 Task: Search for events that have "markwilliam2@gmail.com" as a participant or an organizer.
Action: Mouse moved to (1078, 97)
Screenshot: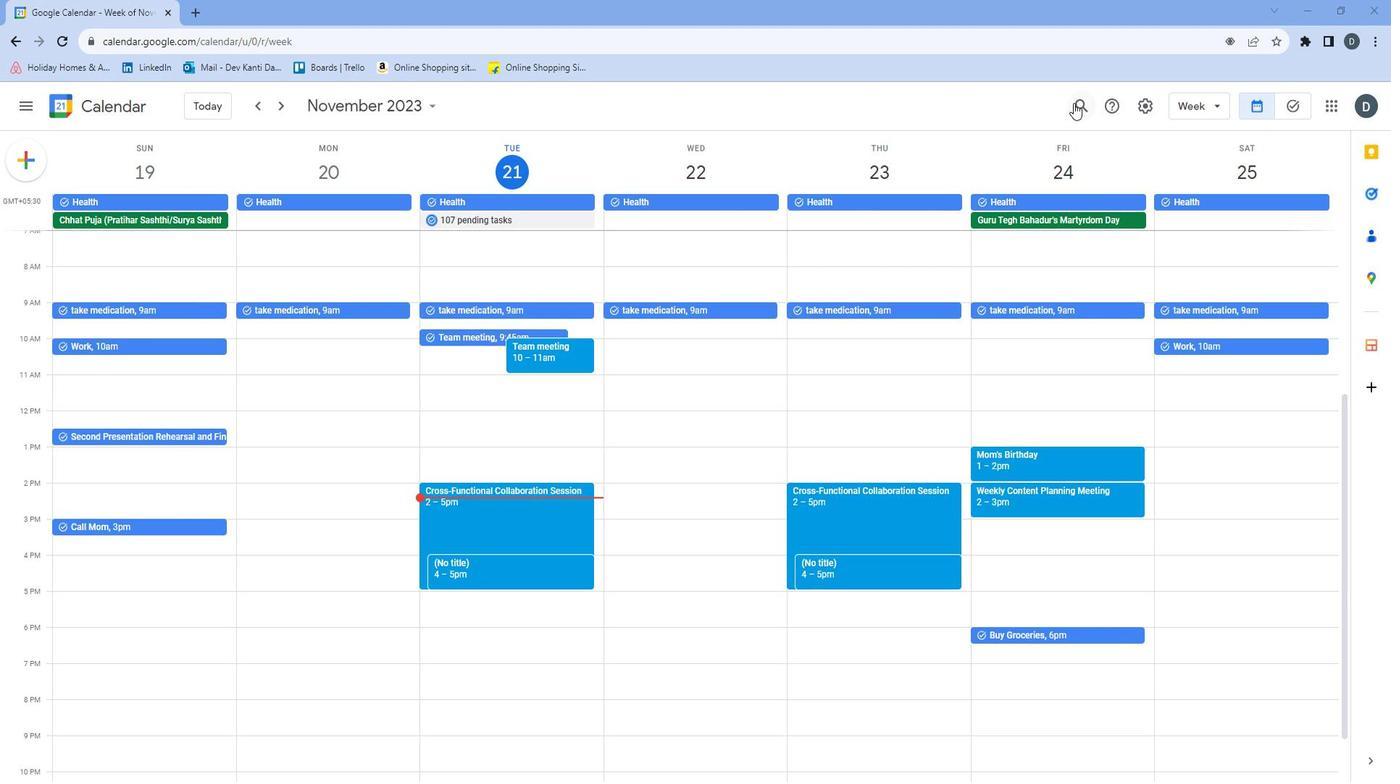 
Action: Mouse pressed left at (1078, 97)
Screenshot: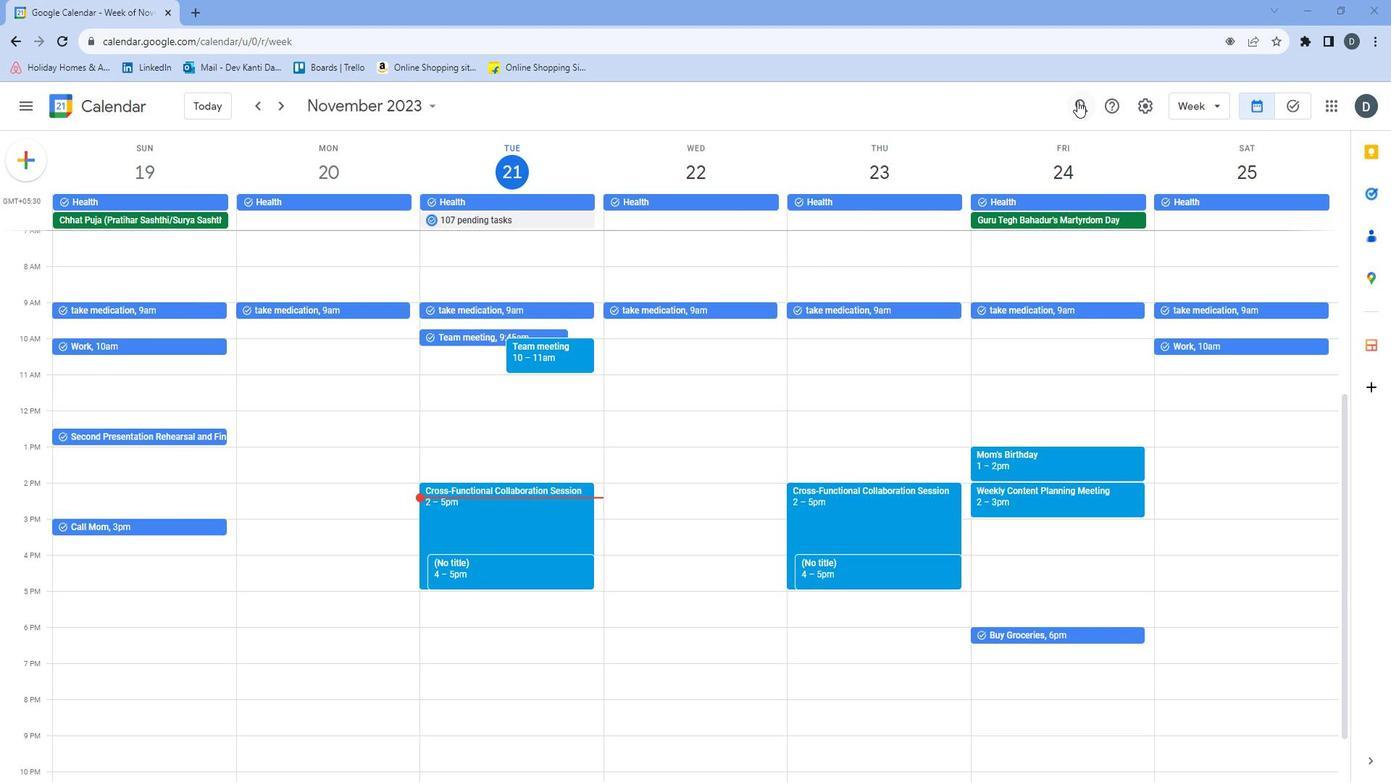 
Action: Mouse moved to (703, 106)
Screenshot: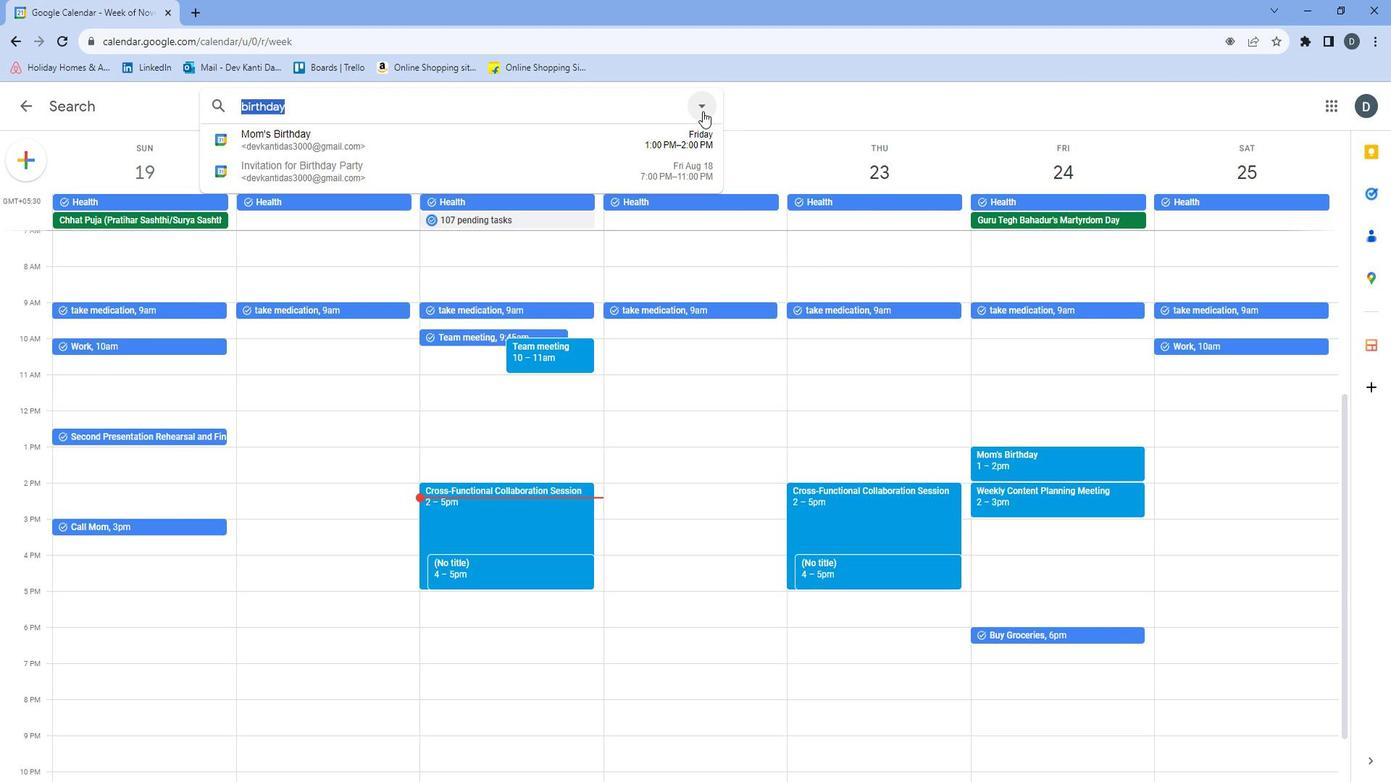
Action: Mouse pressed left at (703, 106)
Screenshot: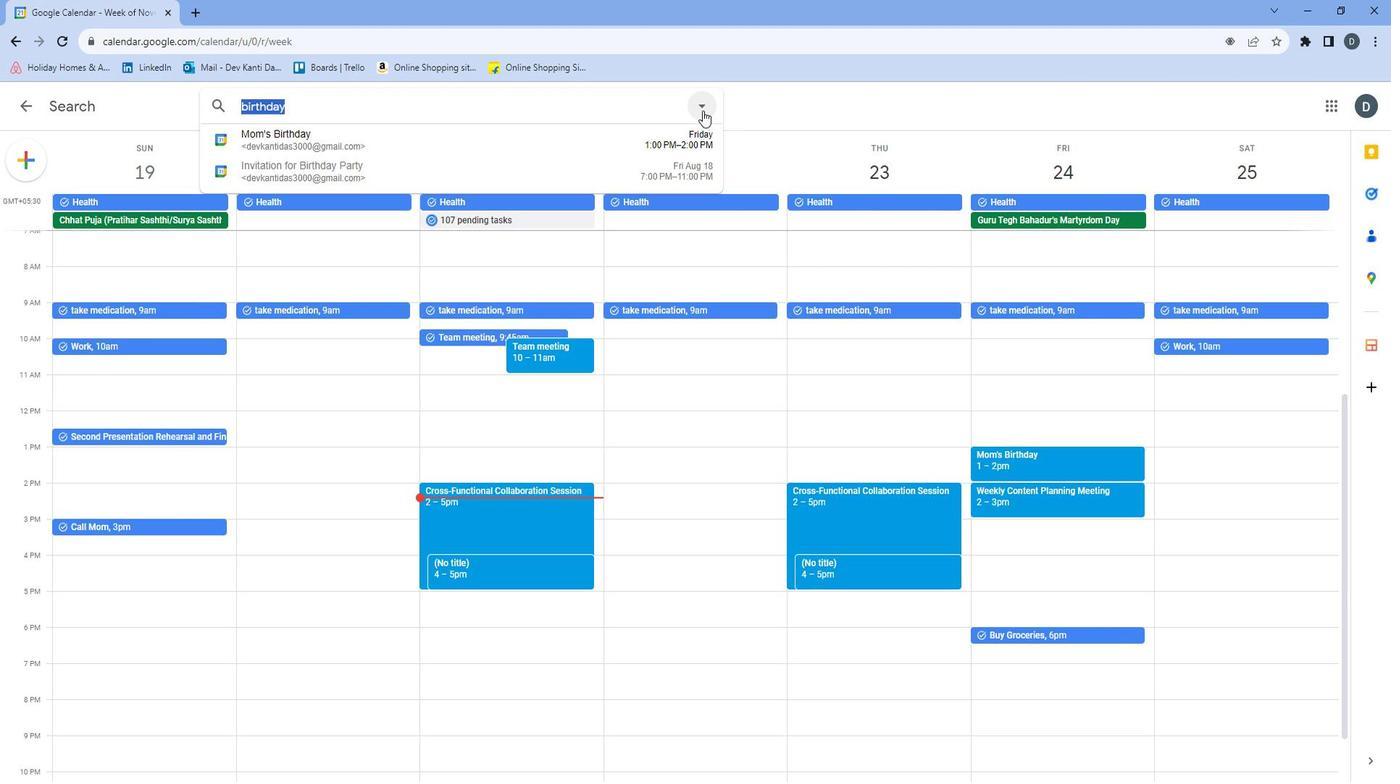 
Action: Mouse moved to (508, 213)
Screenshot: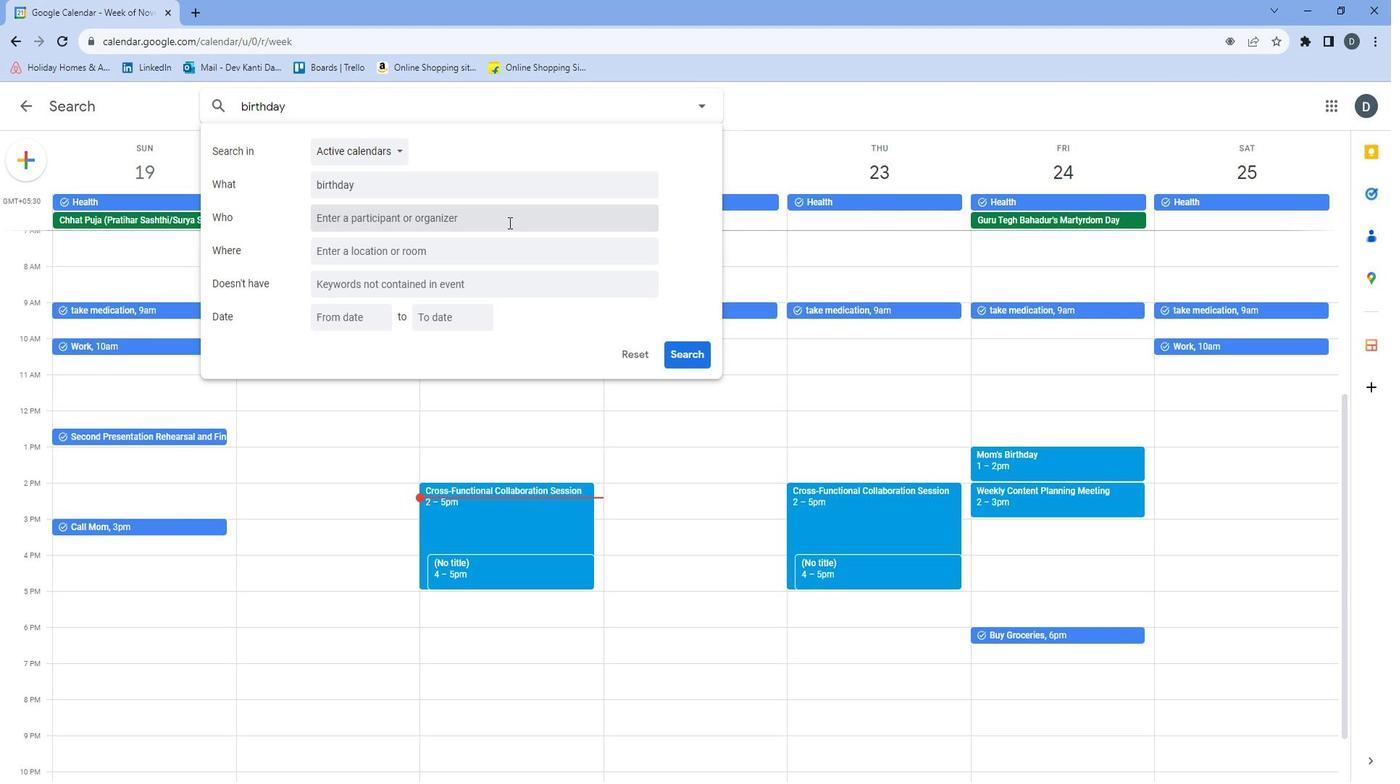 
Action: Mouse pressed left at (508, 213)
Screenshot: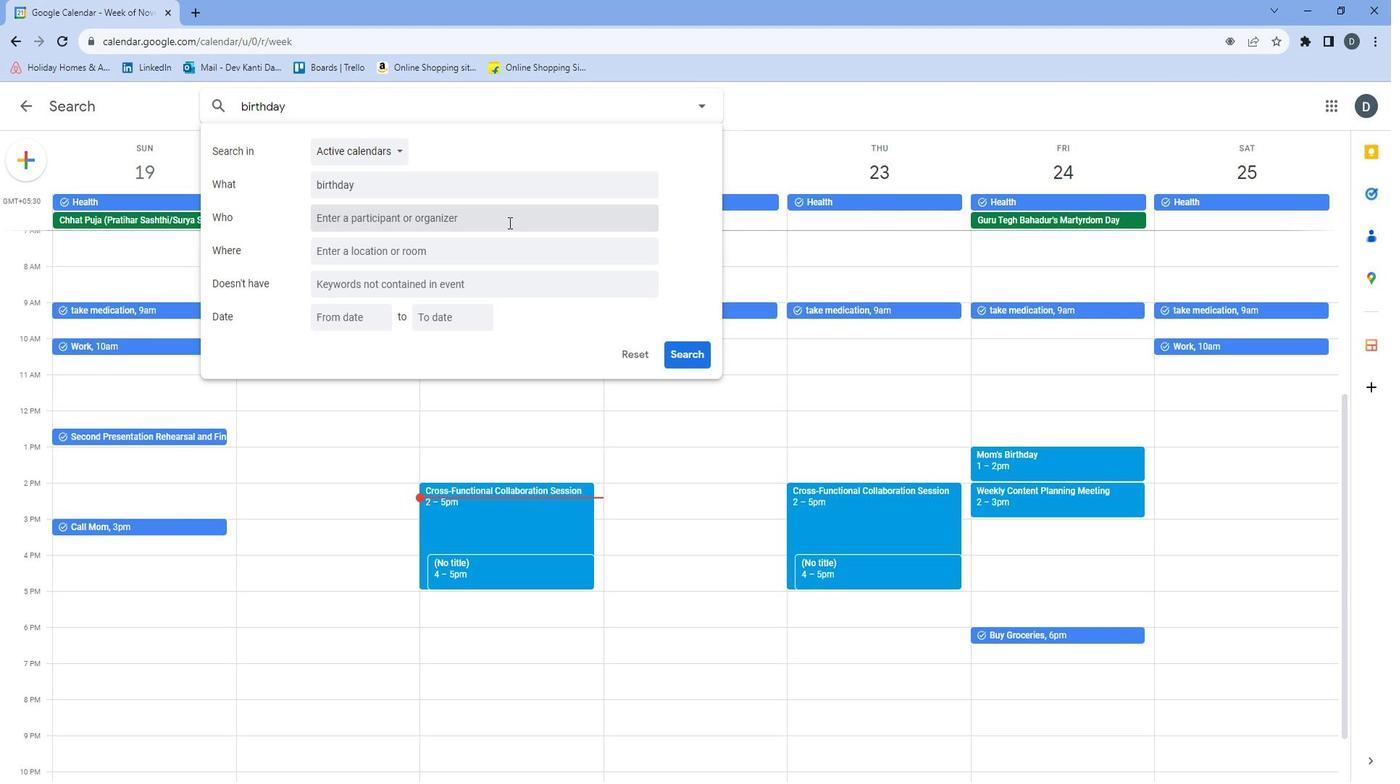 
Action: Mouse moved to (513, 209)
Screenshot: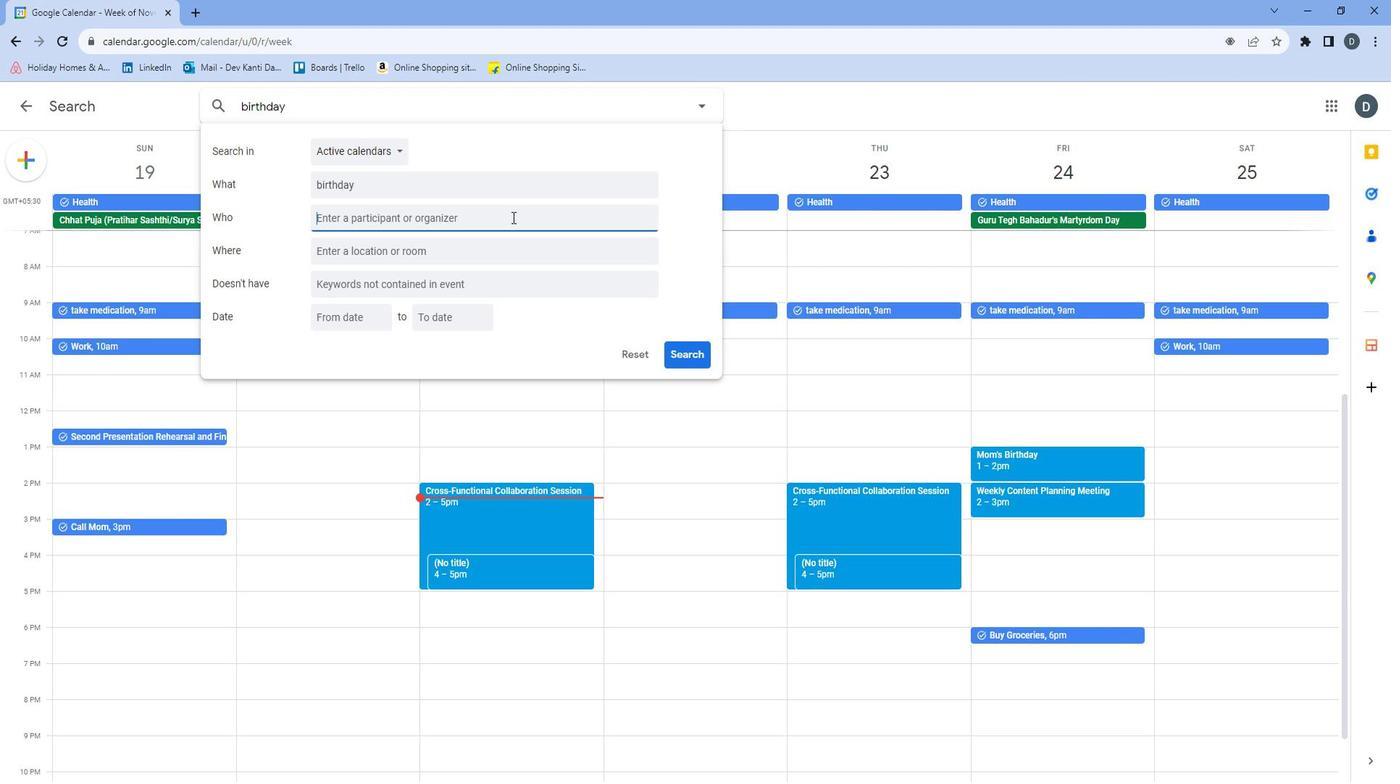 
Action: Key pressed markwilliam2<Key.shift>@gmail.com
Screenshot: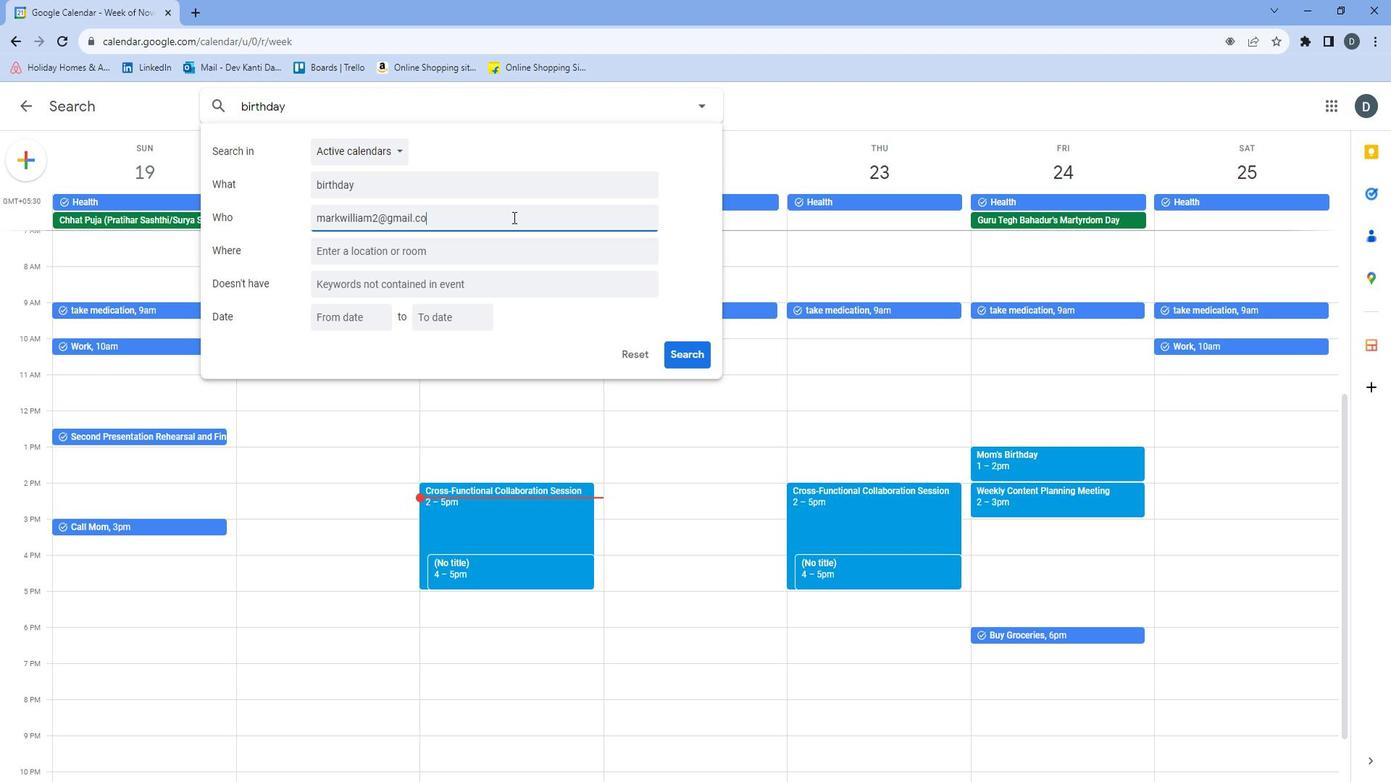 
Action: Mouse moved to (693, 344)
Screenshot: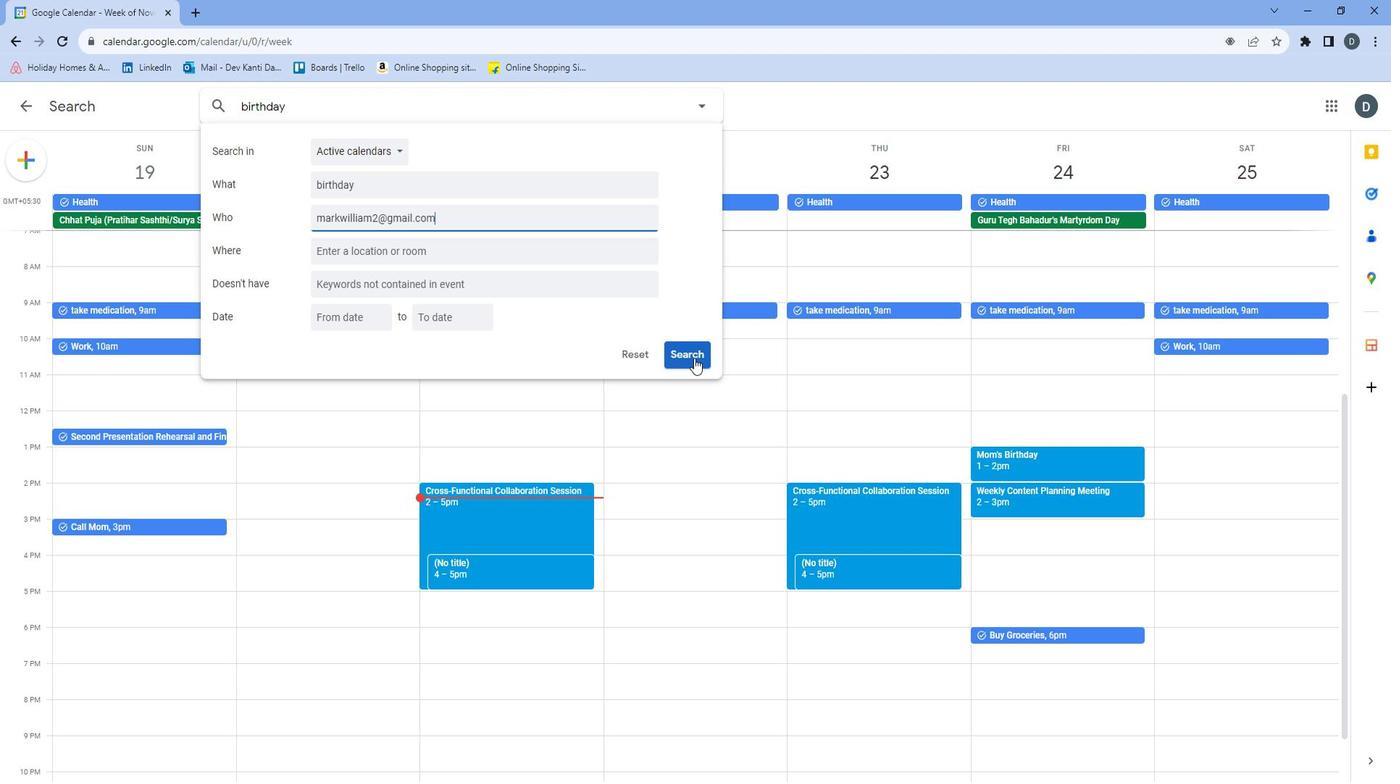 
Action: Mouse pressed left at (693, 344)
Screenshot: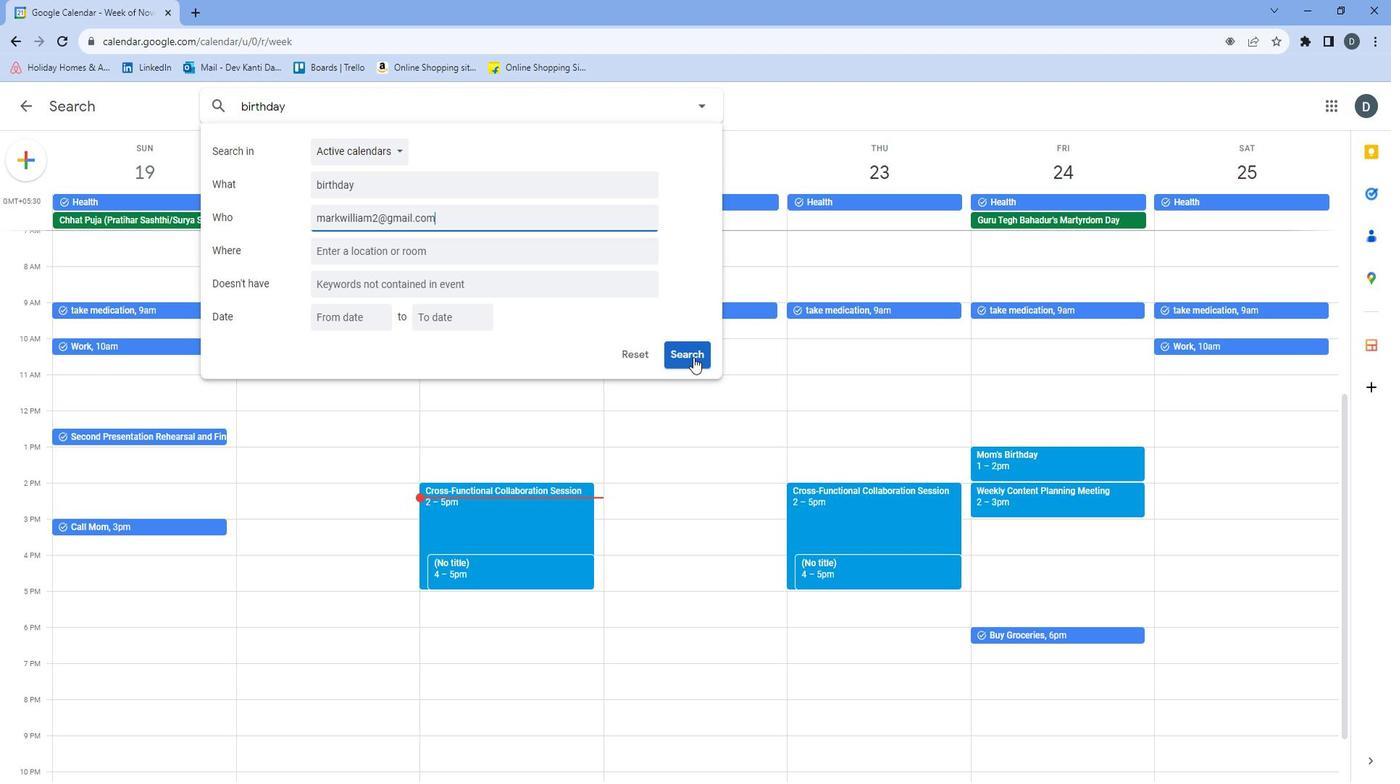 
Action: Mouse moved to (803, 293)
Screenshot: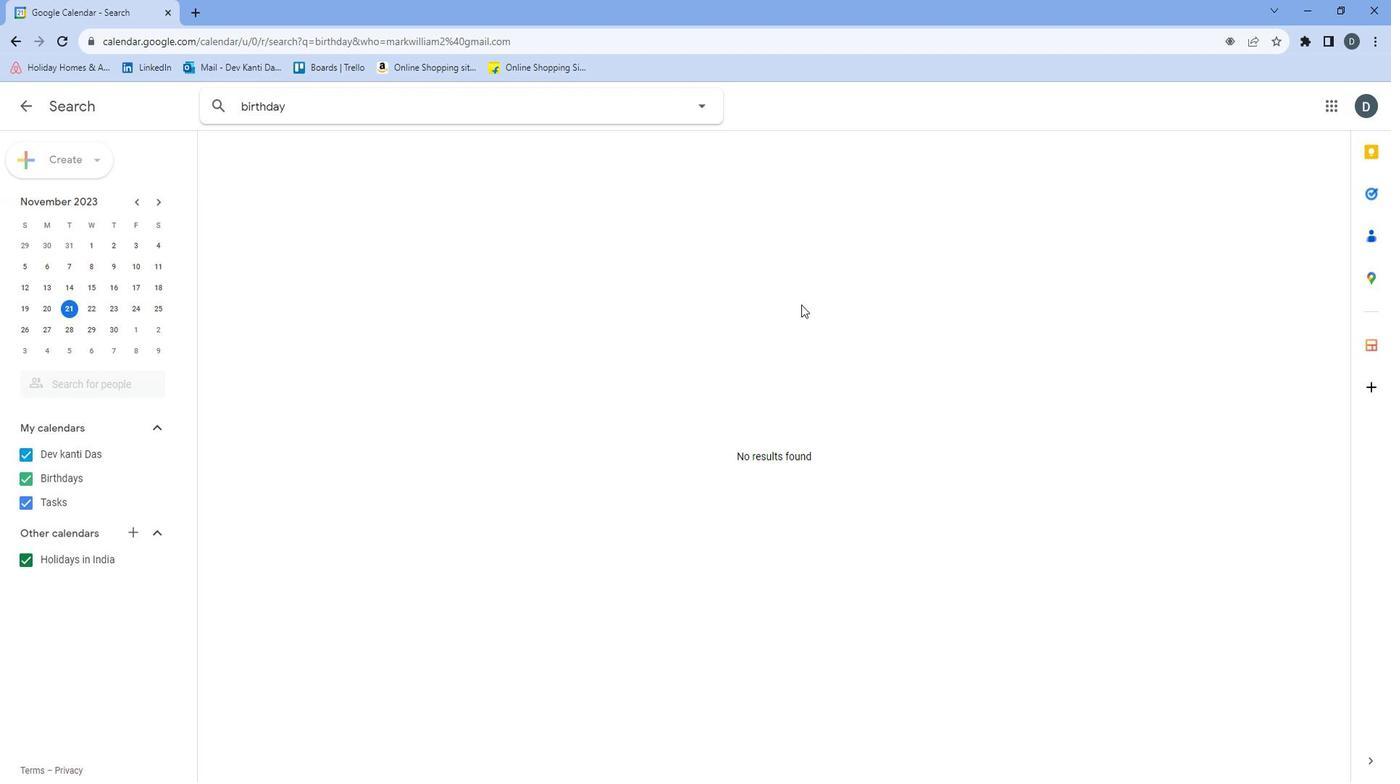 
